 Task: Set up a project dashboard task to track overall security analysis project performance.
Action: Mouse pressed left at (113, 318)
Screenshot: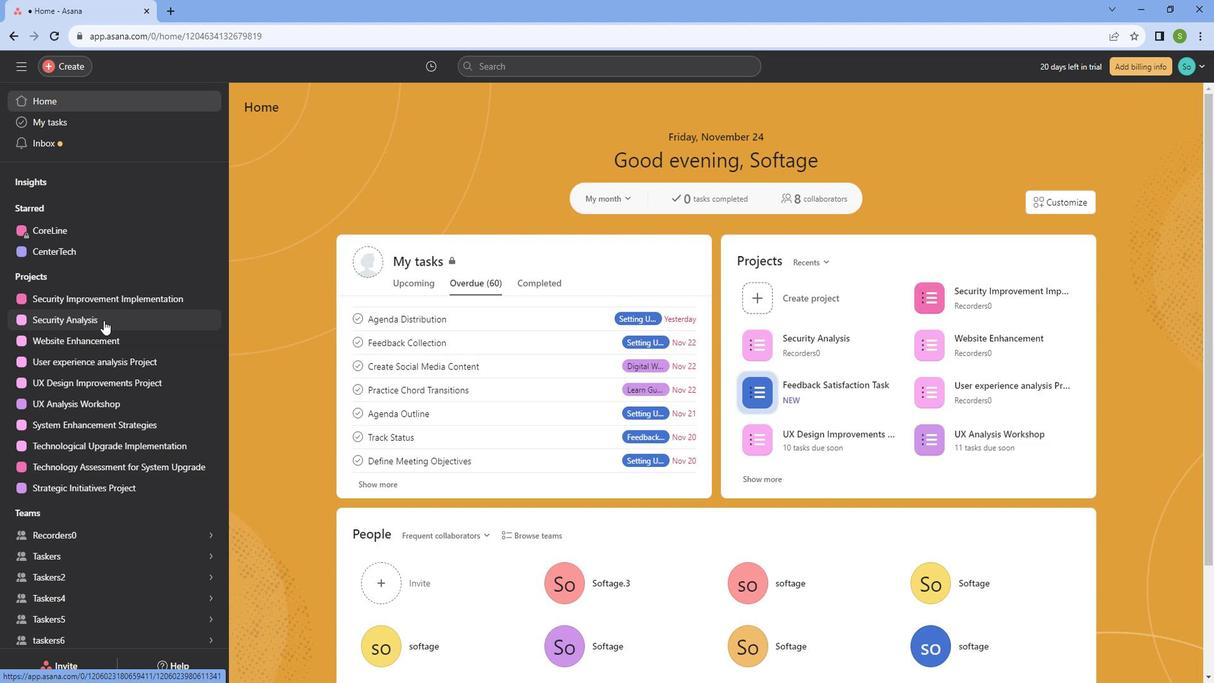
Action: Mouse moved to (396, 132)
Screenshot: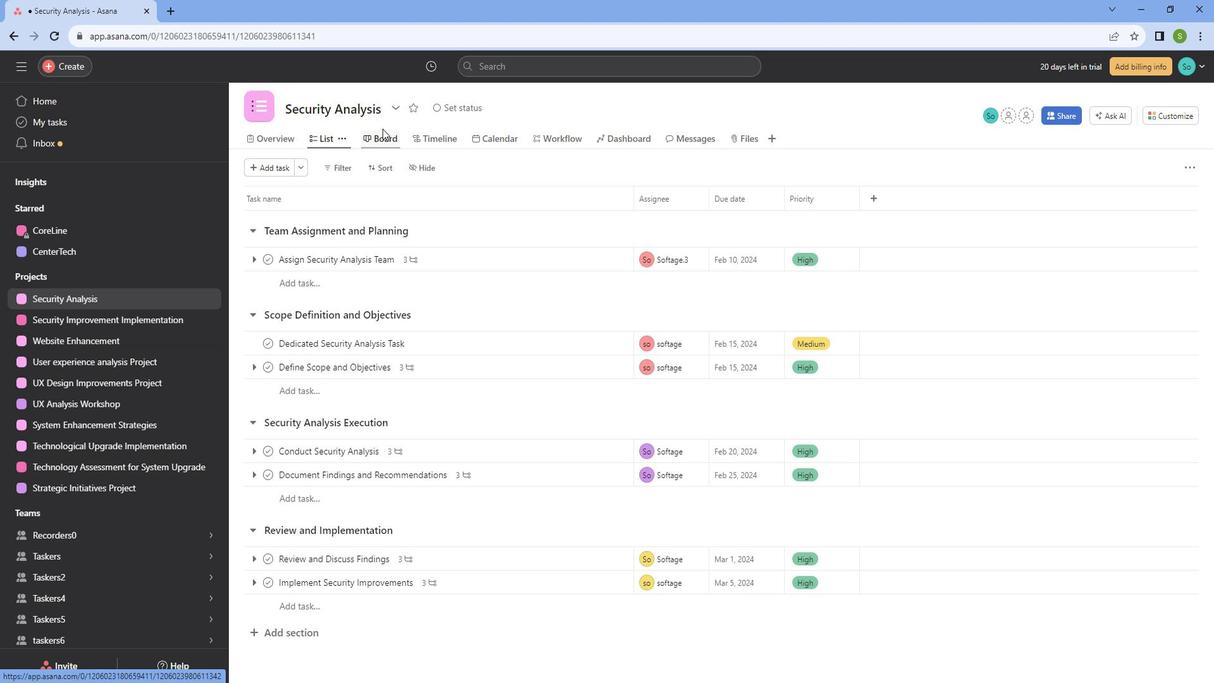 
Action: Mouse pressed left at (396, 132)
Screenshot: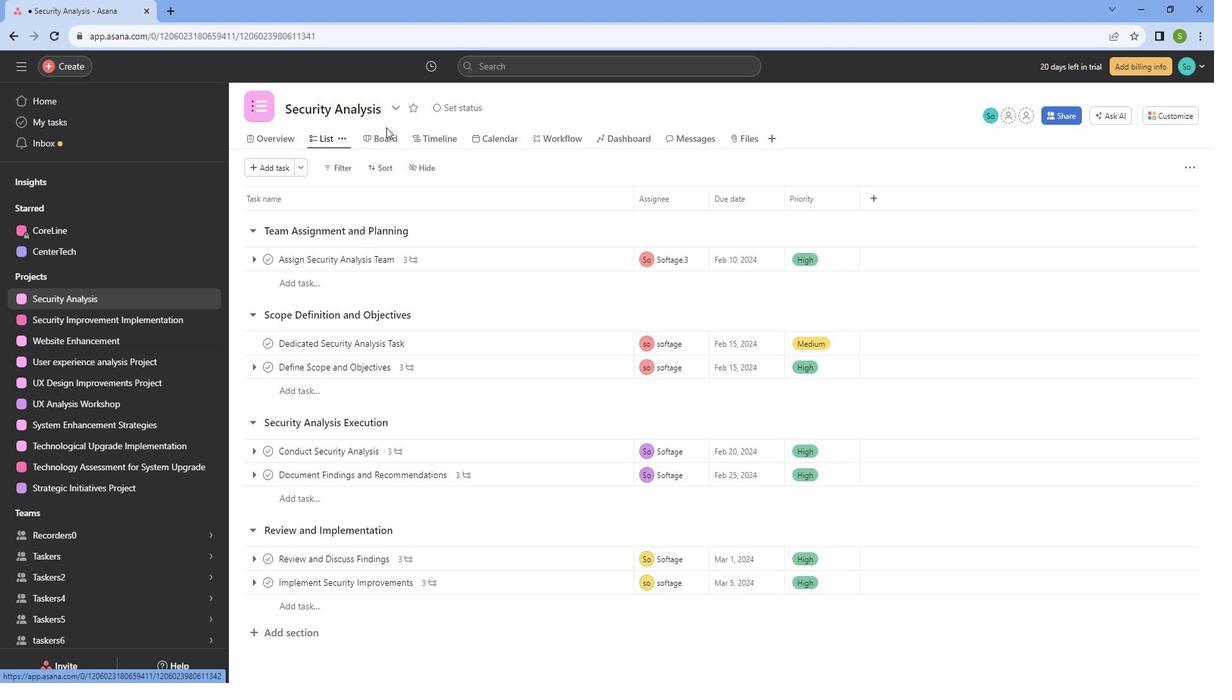 
Action: Mouse moved to (389, 142)
Screenshot: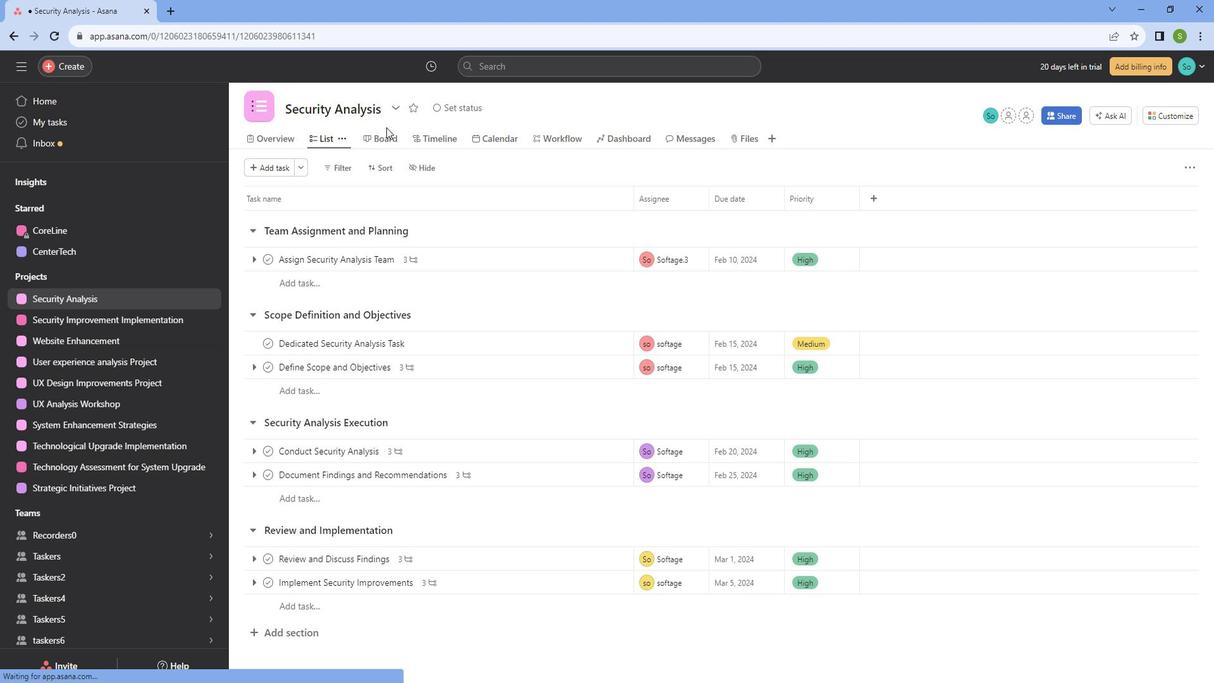 
Action: Mouse pressed left at (389, 142)
Screenshot: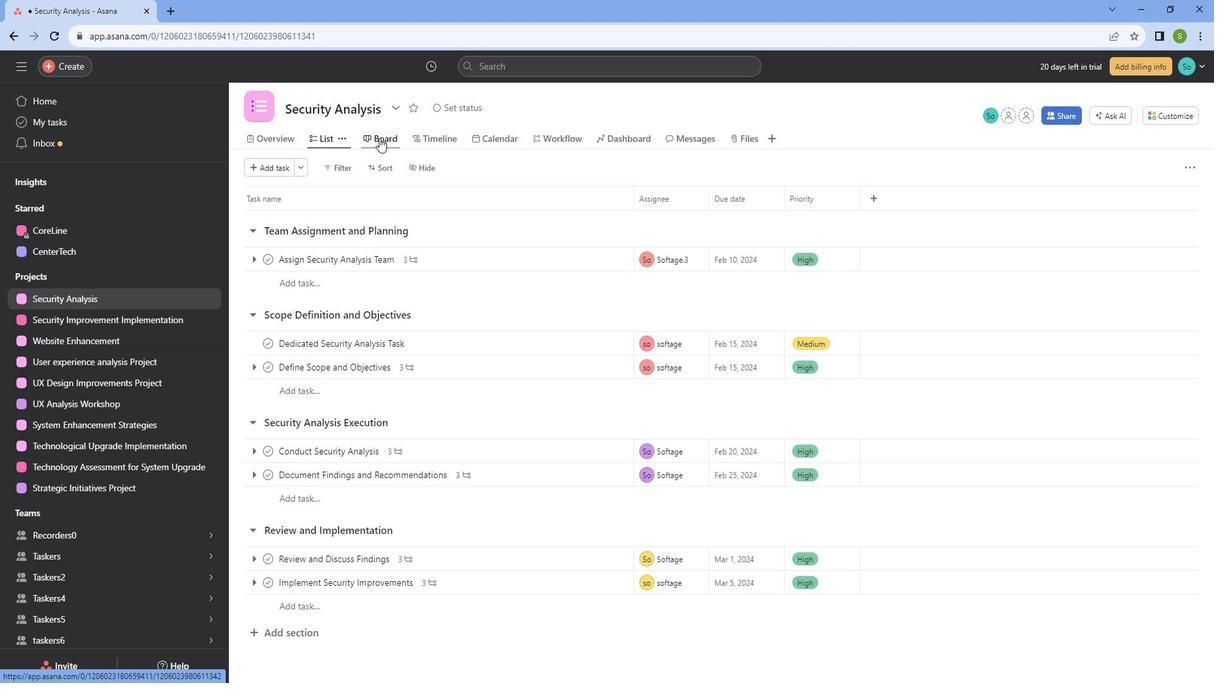 
Action: Mouse moved to (383, 657)
Screenshot: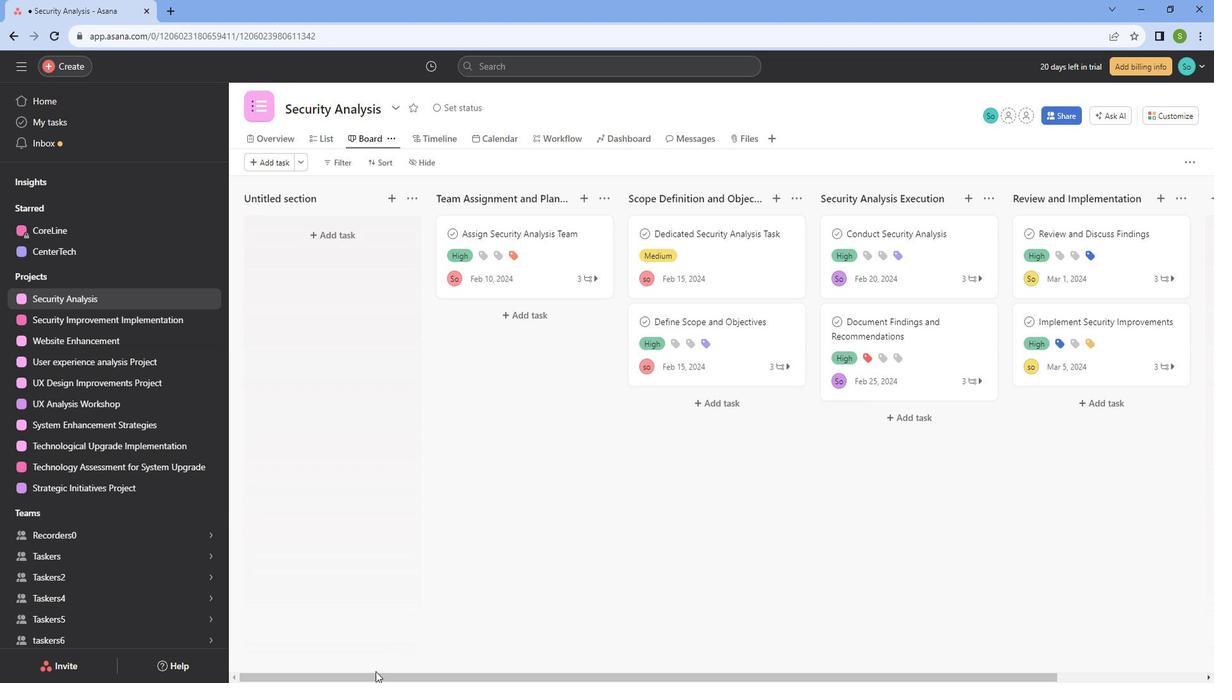 
Action: Mouse pressed left at (383, 657)
Screenshot: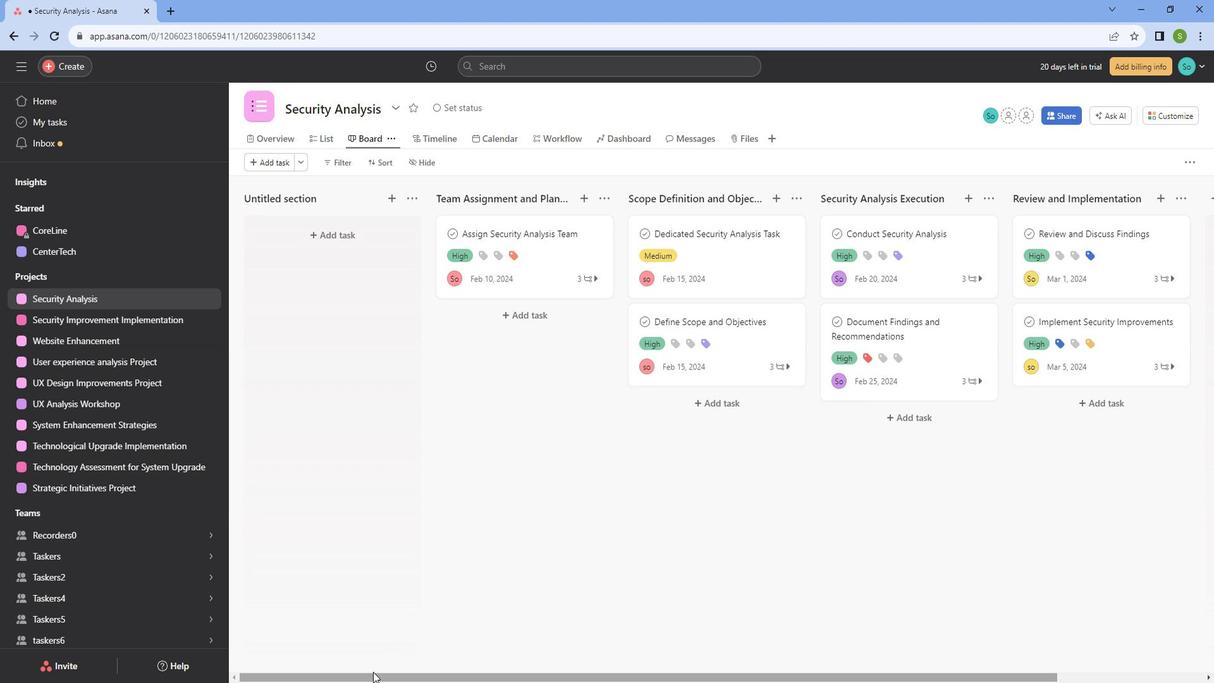 
Action: Mouse moved to (645, 146)
Screenshot: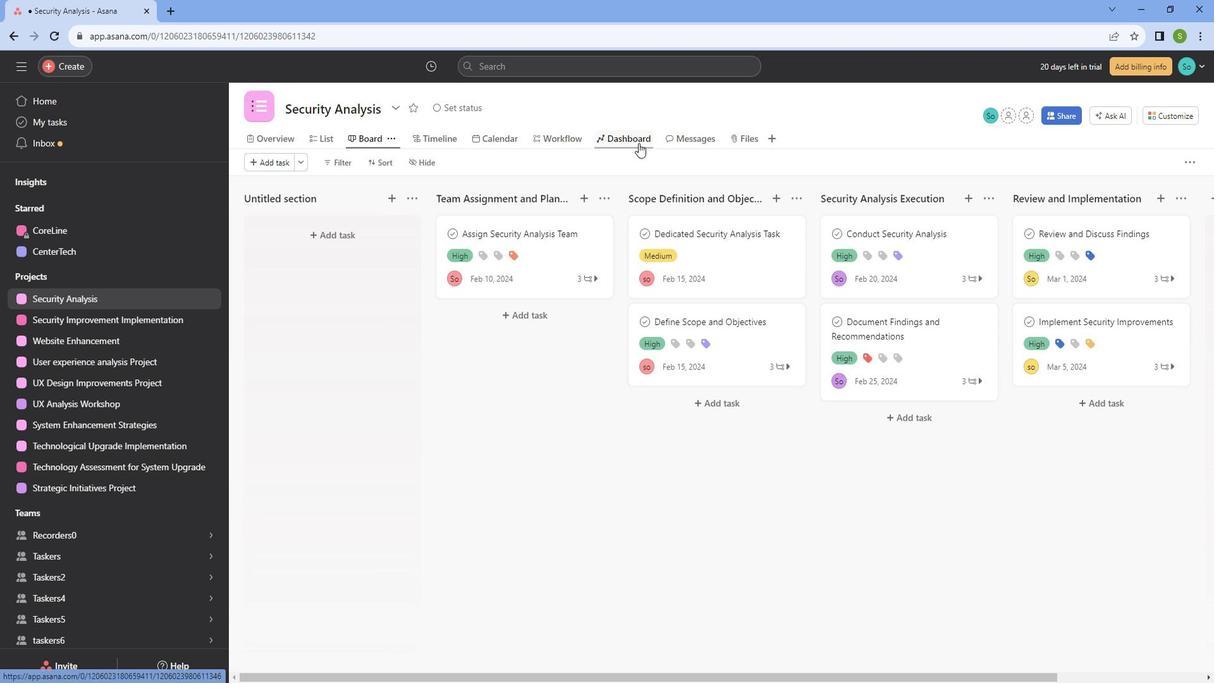 
Action: Mouse pressed left at (645, 146)
Screenshot: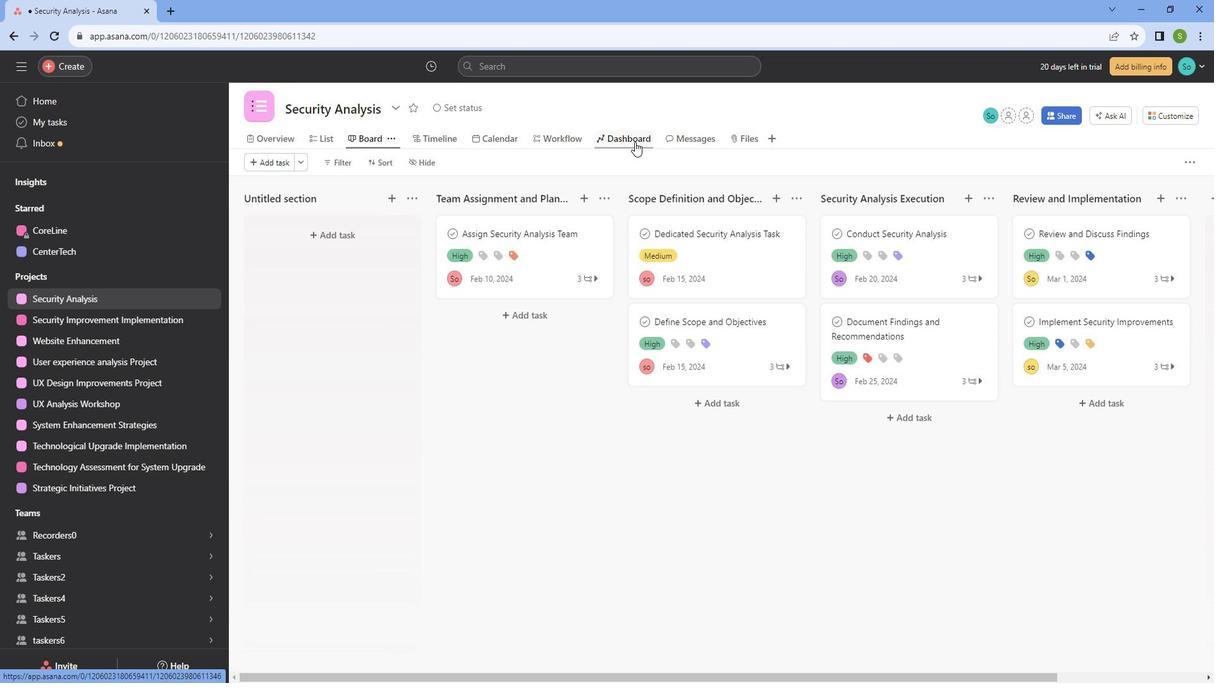 
Action: Mouse moved to (617, 318)
Screenshot: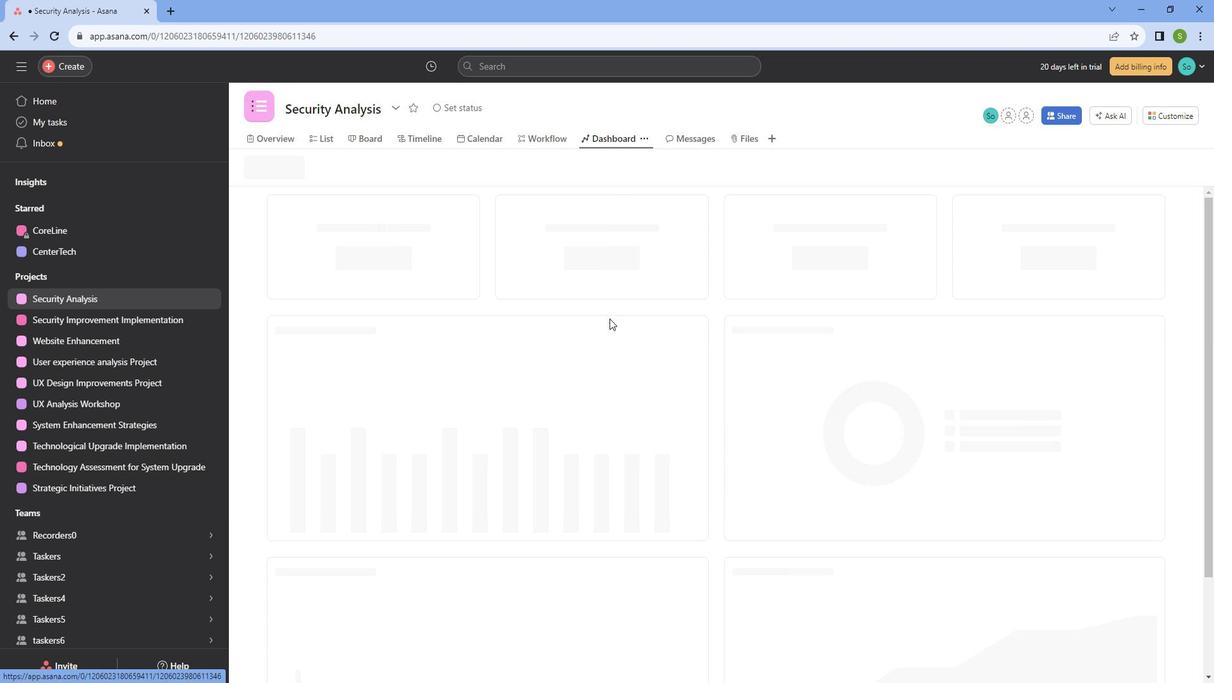 
Action: Mouse scrolled (617, 317) with delta (0, 0)
Screenshot: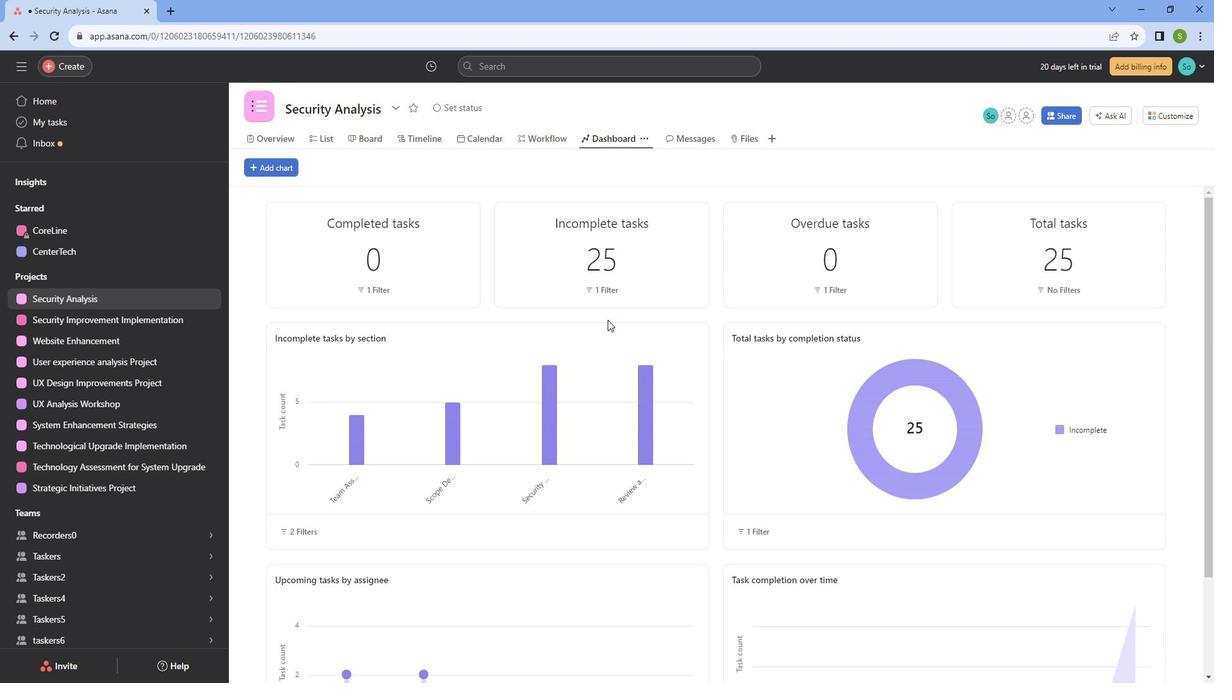 
Action: Mouse scrolled (617, 317) with delta (0, 0)
Screenshot: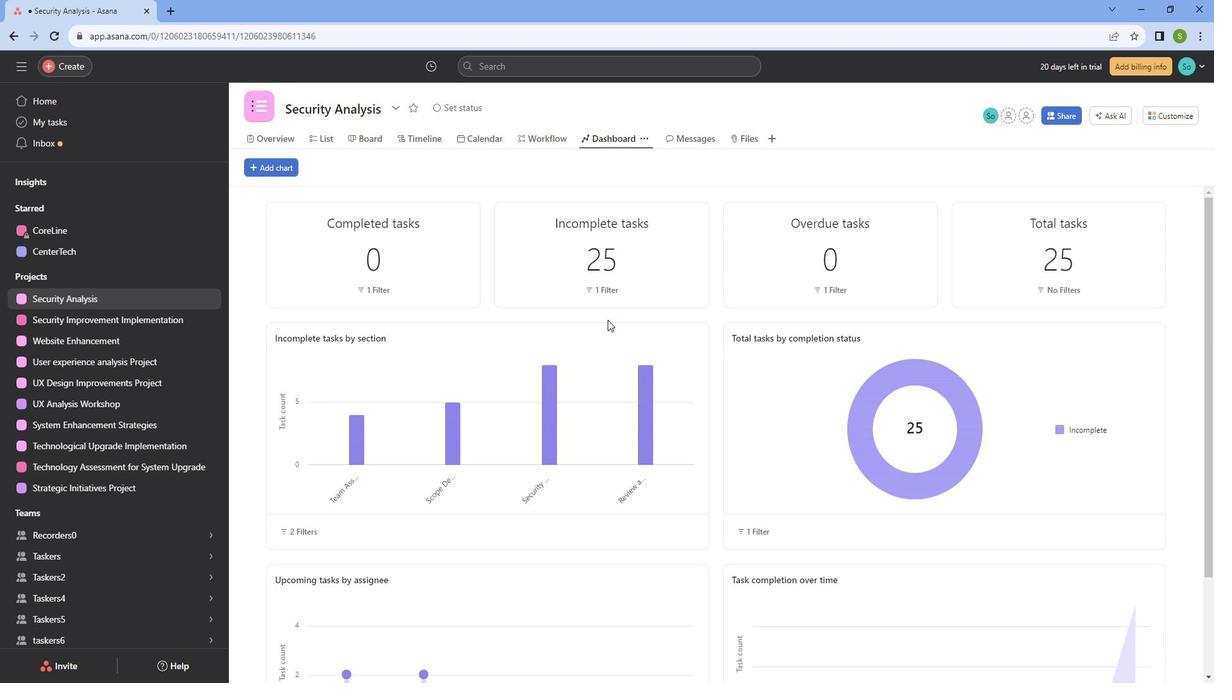 
Action: Mouse scrolled (617, 317) with delta (0, 0)
Screenshot: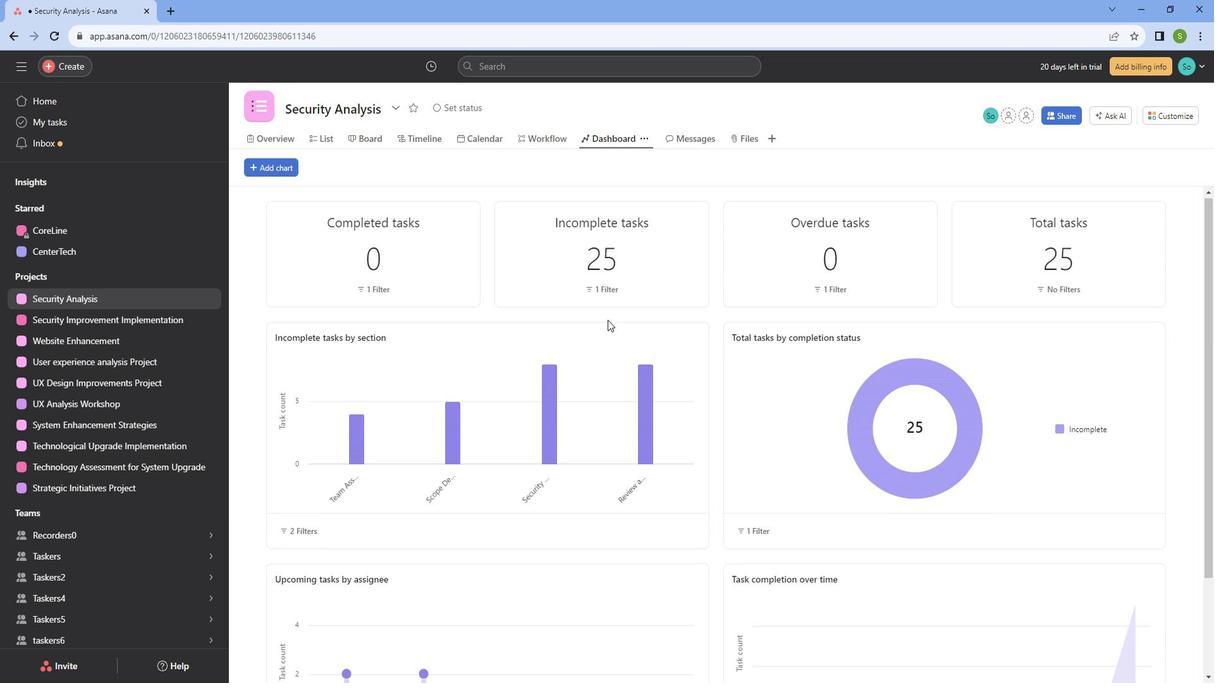 
Action: Mouse scrolled (617, 317) with delta (0, 0)
Screenshot: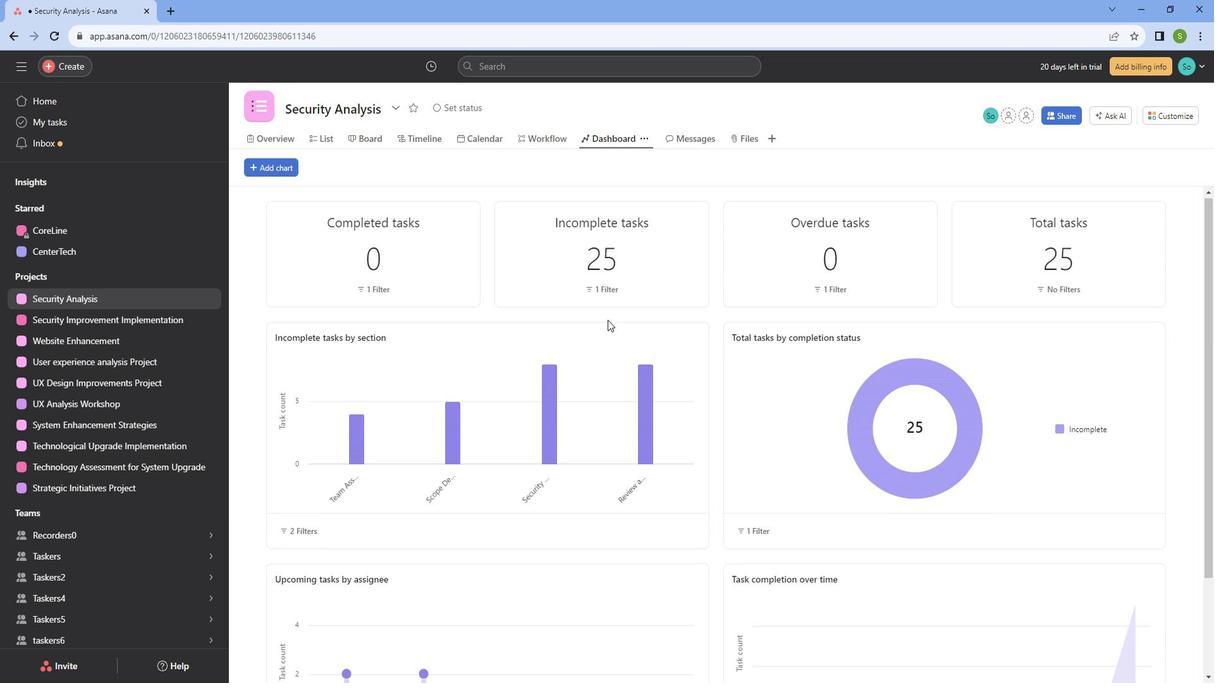 
Action: Mouse scrolled (617, 317) with delta (0, 0)
Screenshot: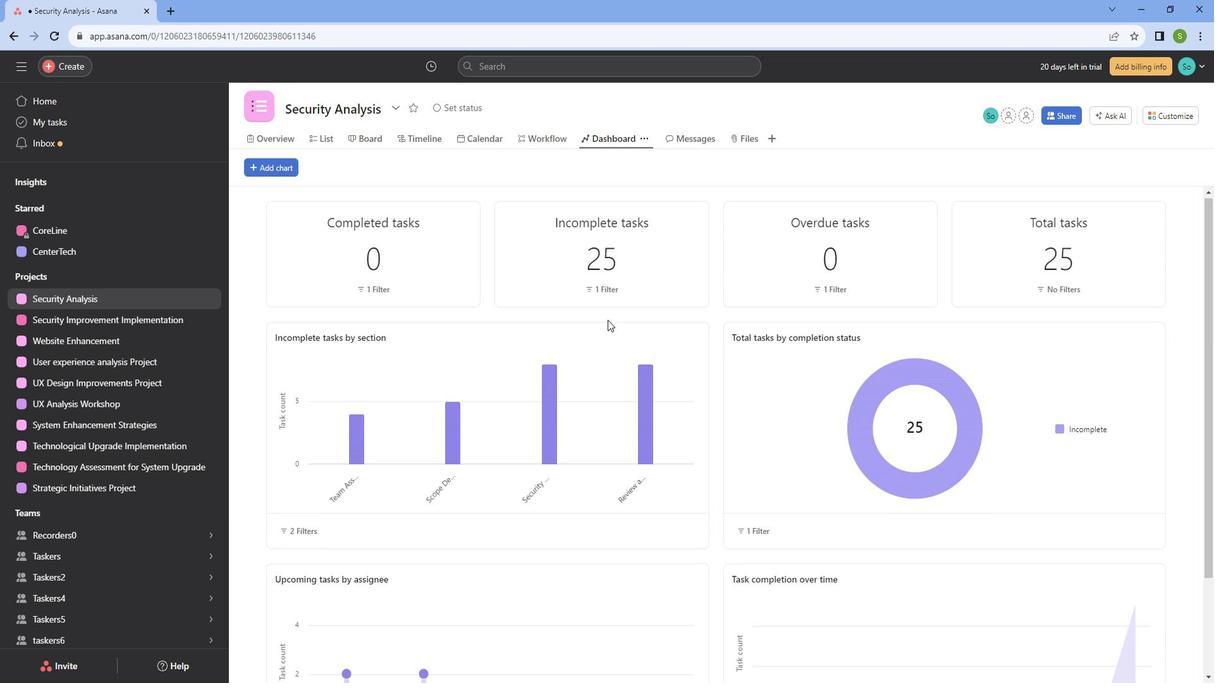 
Action: Mouse moved to (617, 318)
Screenshot: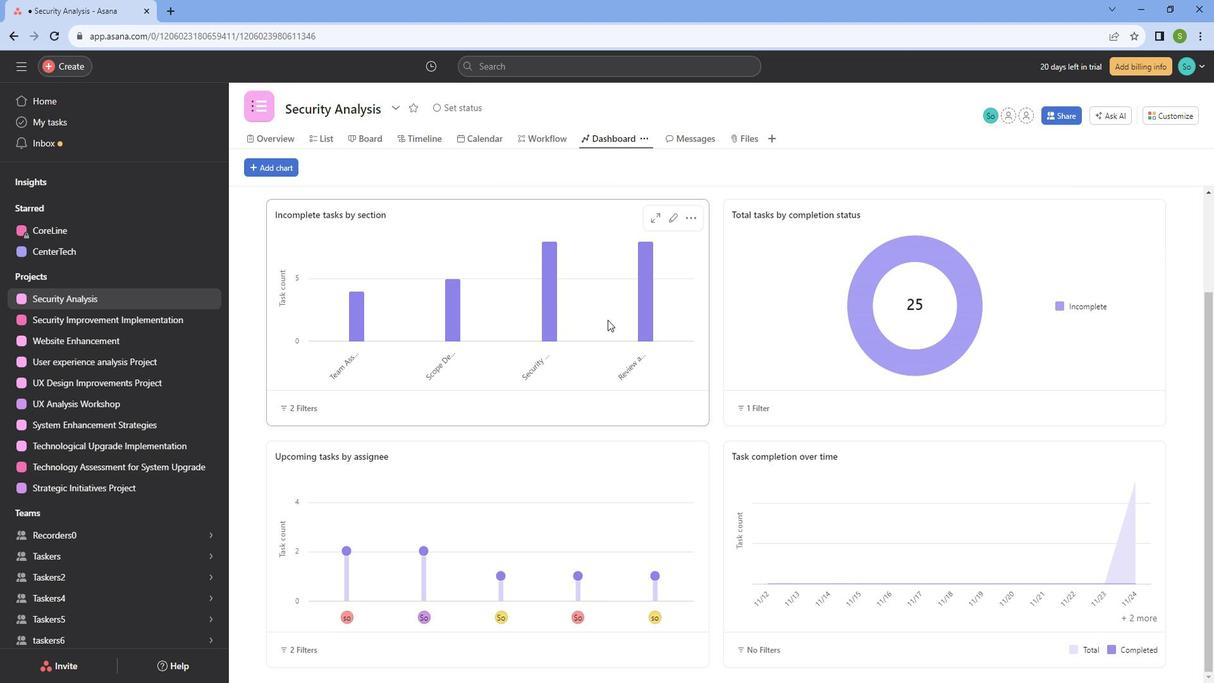 
Action: Mouse scrolled (617, 318) with delta (0, 0)
Screenshot: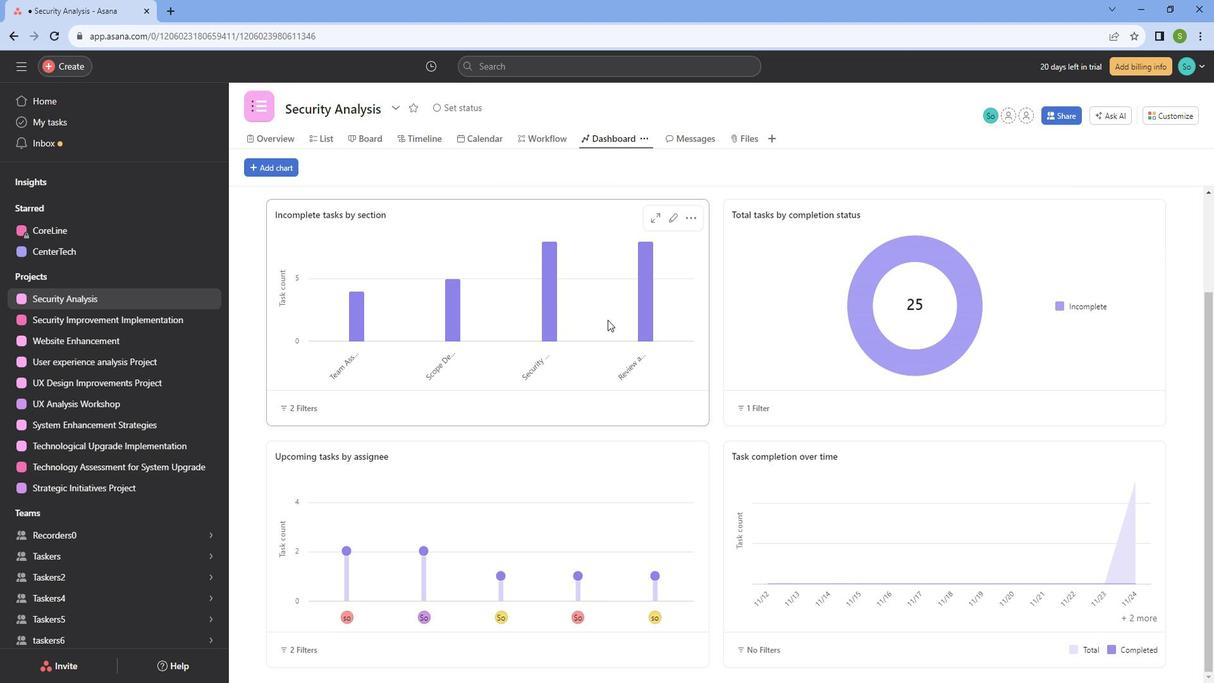 
Action: Mouse scrolled (617, 318) with delta (0, 0)
Screenshot: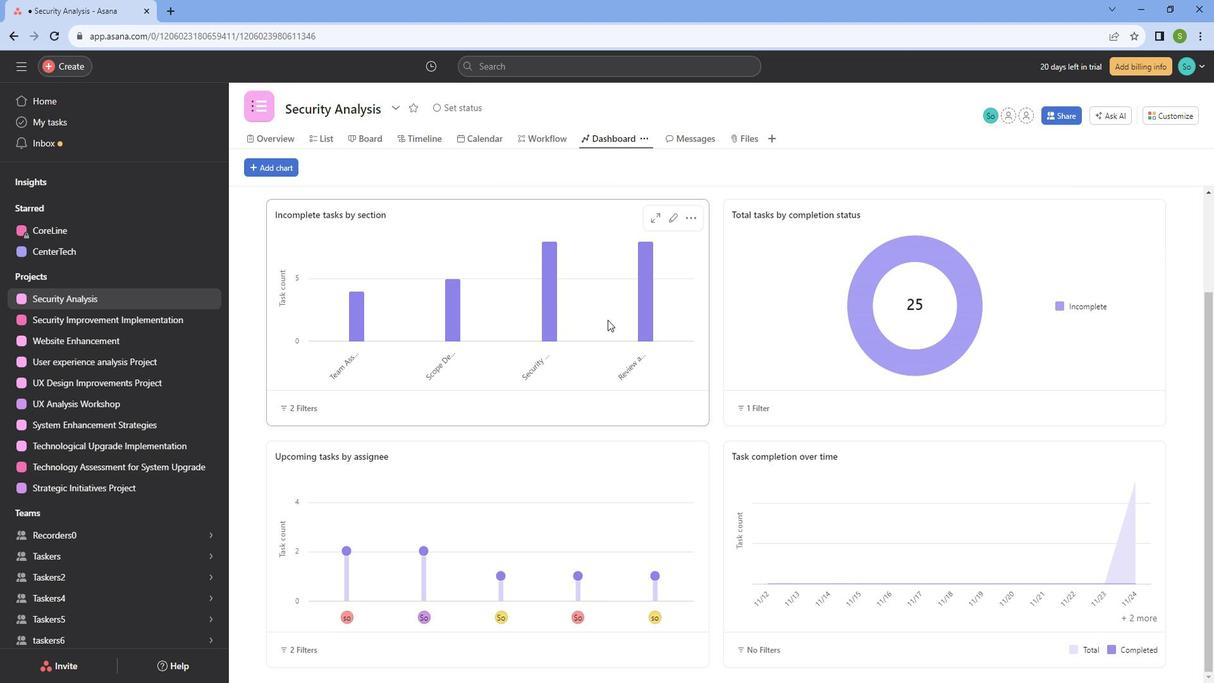 
Action: Mouse scrolled (617, 318) with delta (0, 0)
Screenshot: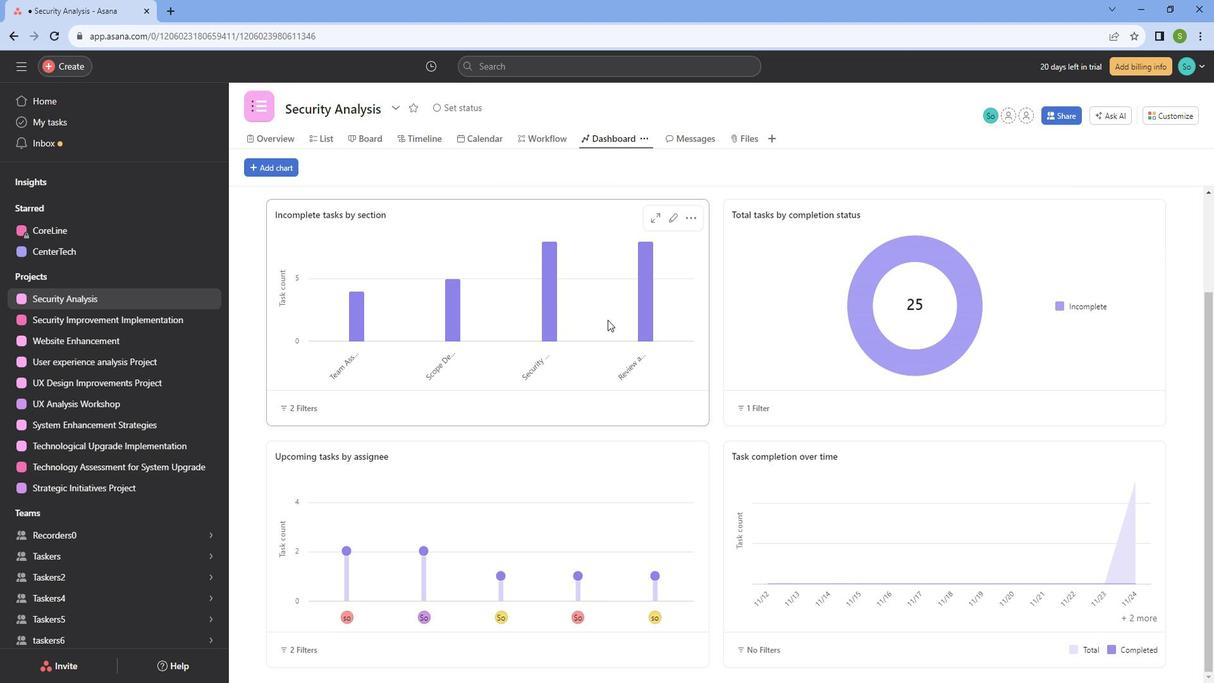 
Action: Mouse scrolled (617, 318) with delta (0, 0)
Screenshot: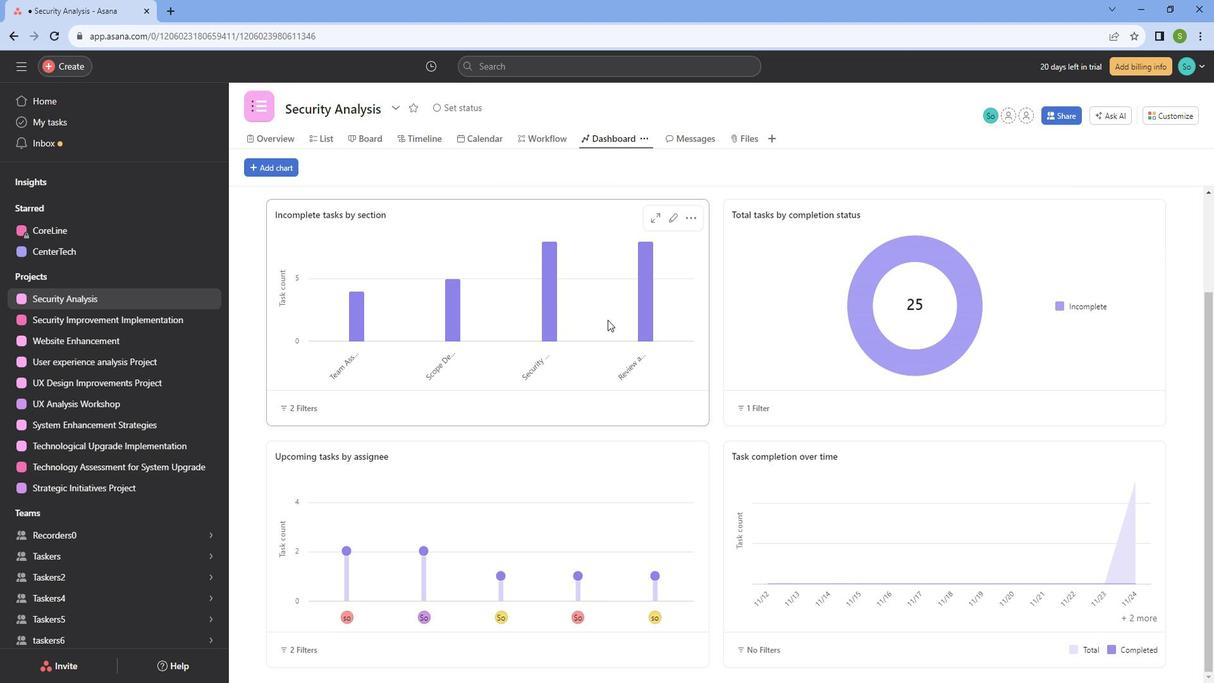 
Action: Mouse scrolled (617, 318) with delta (0, 0)
Screenshot: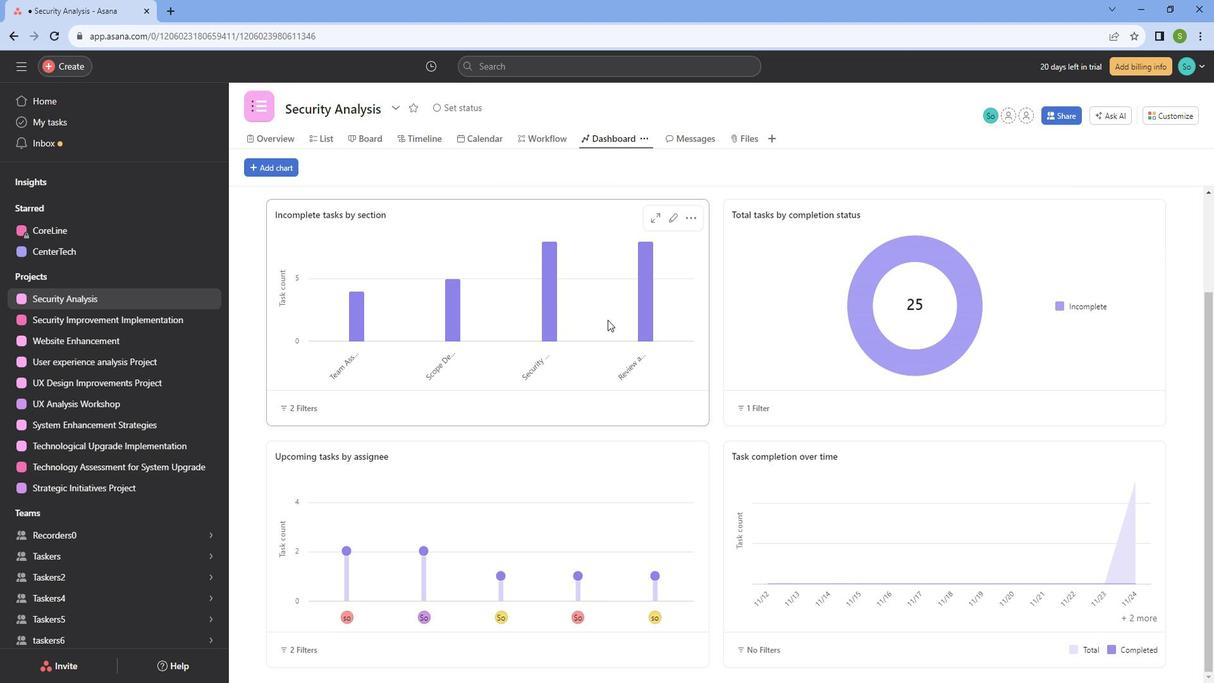 
Action: Mouse moved to (378, 137)
Screenshot: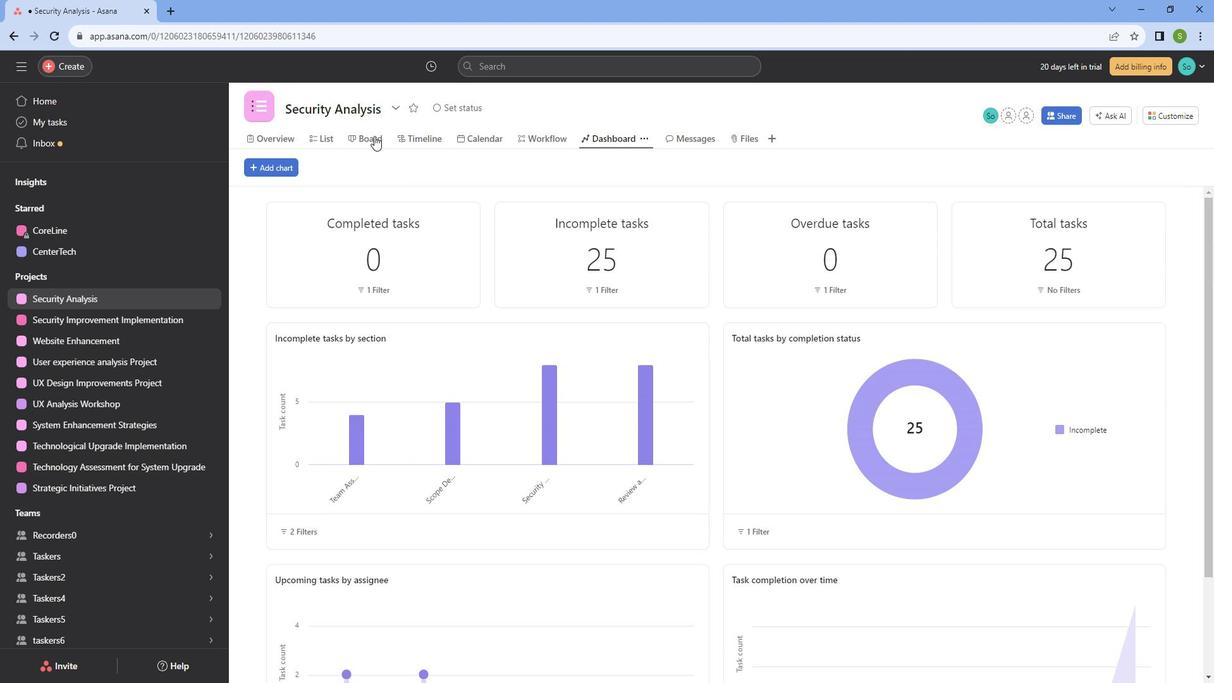 
Action: Mouse pressed left at (378, 137)
Screenshot: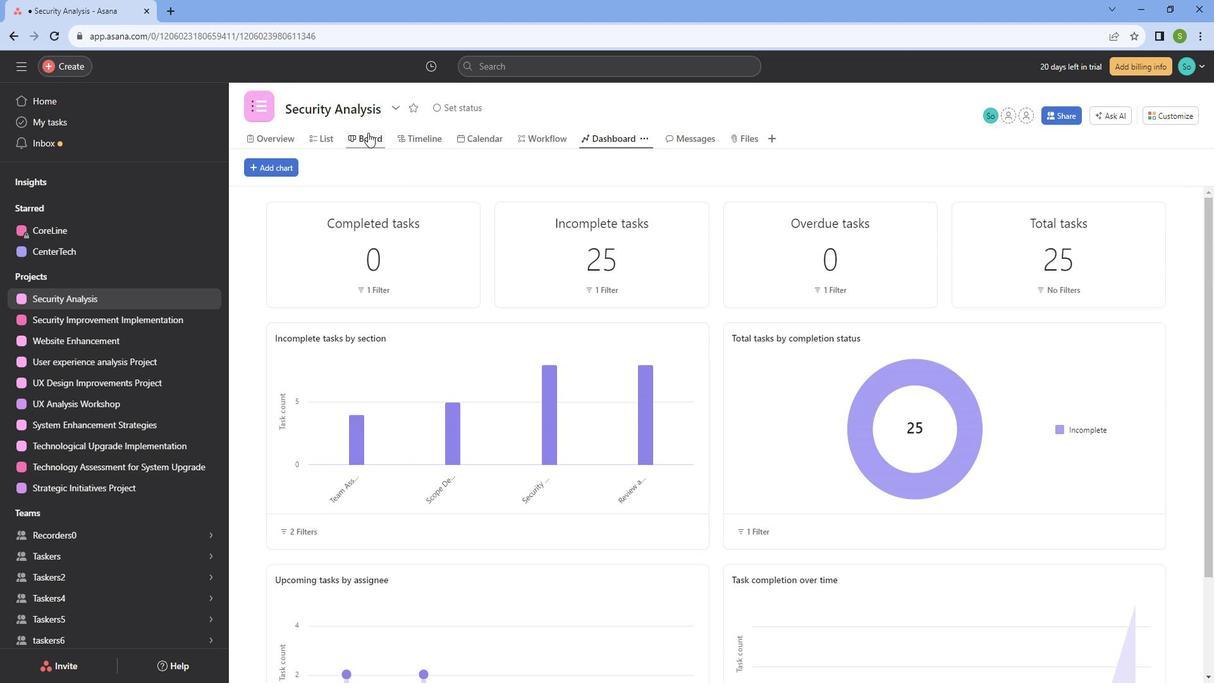 
Action: Mouse moved to (393, 657)
Screenshot: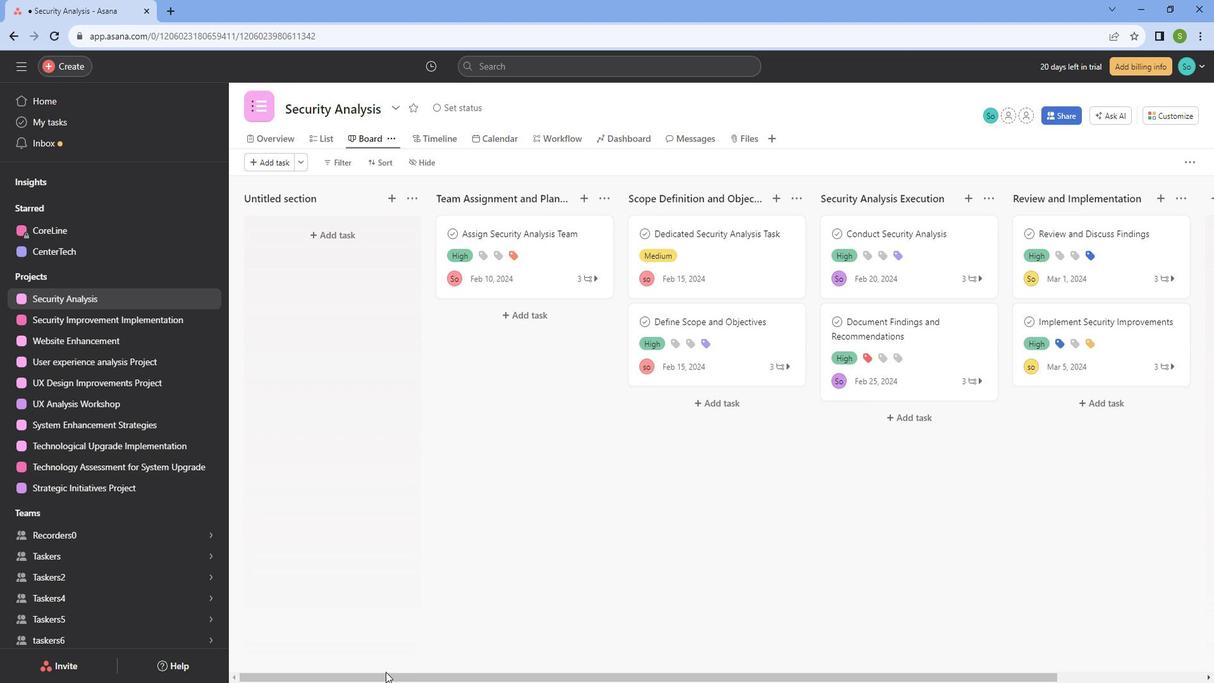
Action: Mouse pressed left at (393, 657)
Screenshot: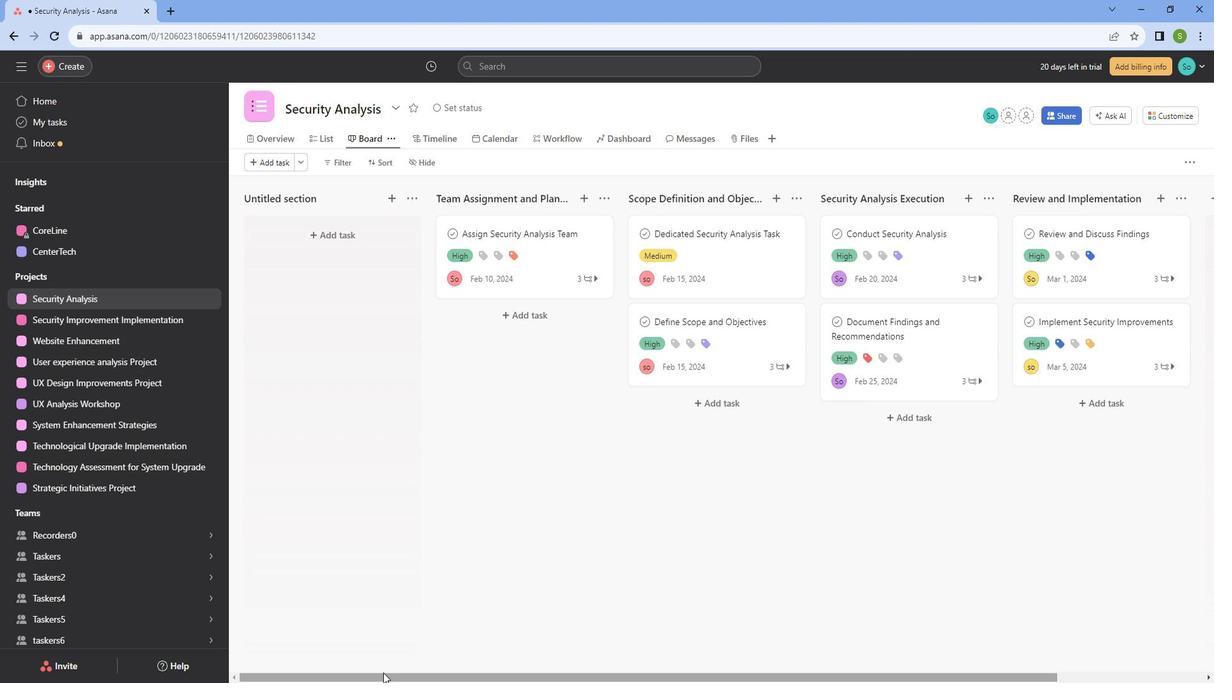 
Action: Mouse moved to (340, 138)
Screenshot: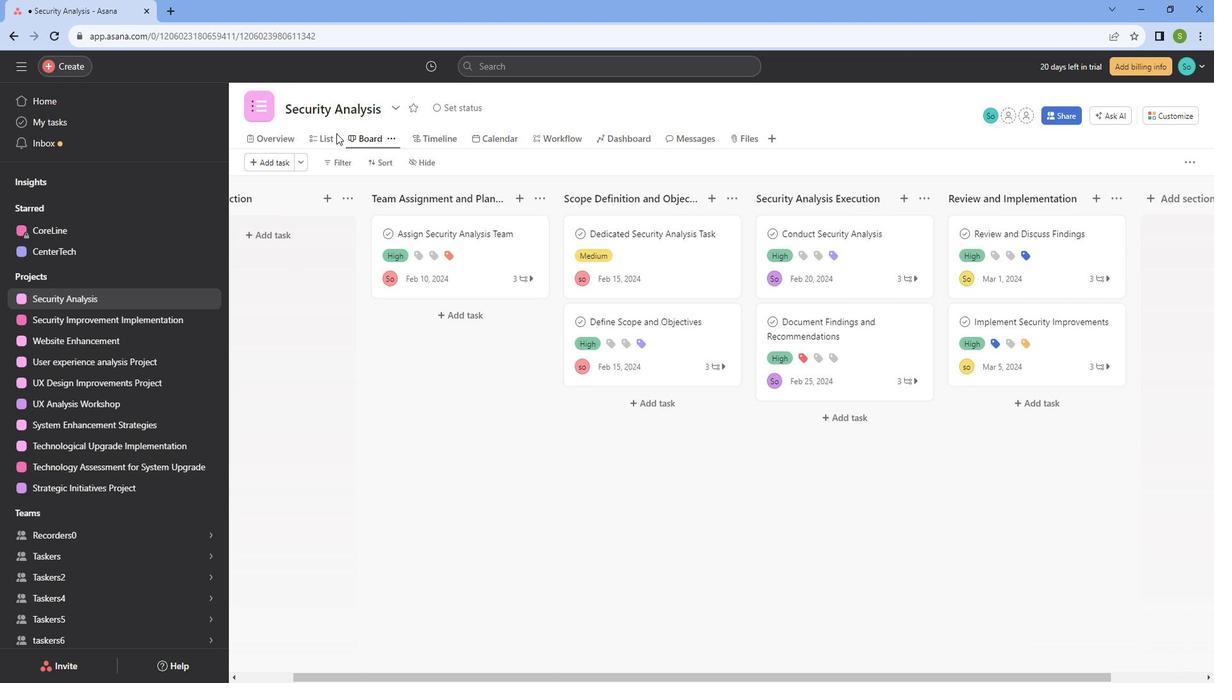 
Action: Mouse pressed left at (340, 138)
Screenshot: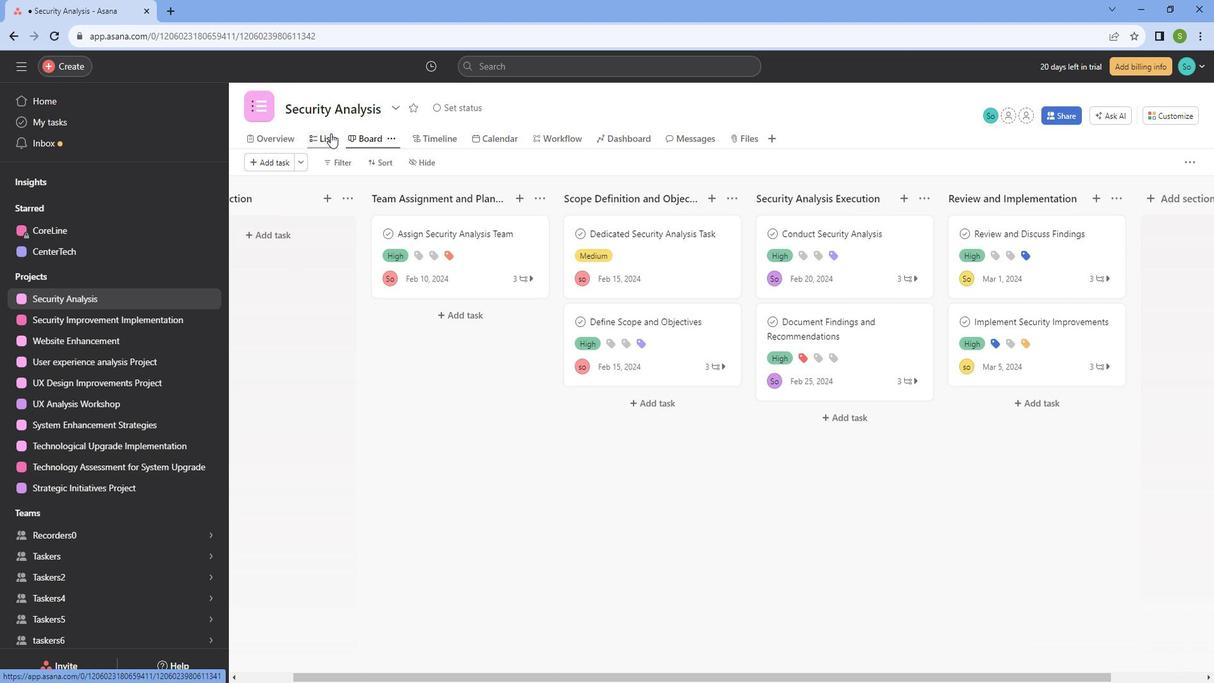 
Action: Mouse moved to (493, 246)
Screenshot: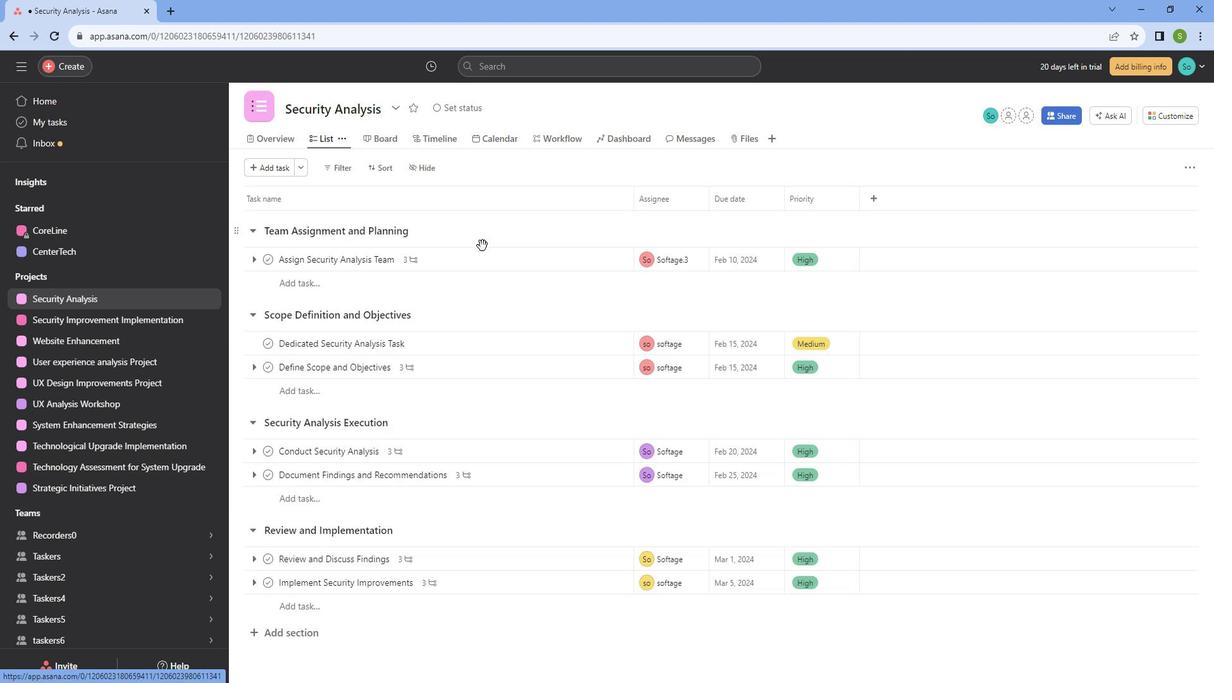 
Action: Mouse scrolled (493, 246) with delta (0, 0)
Screenshot: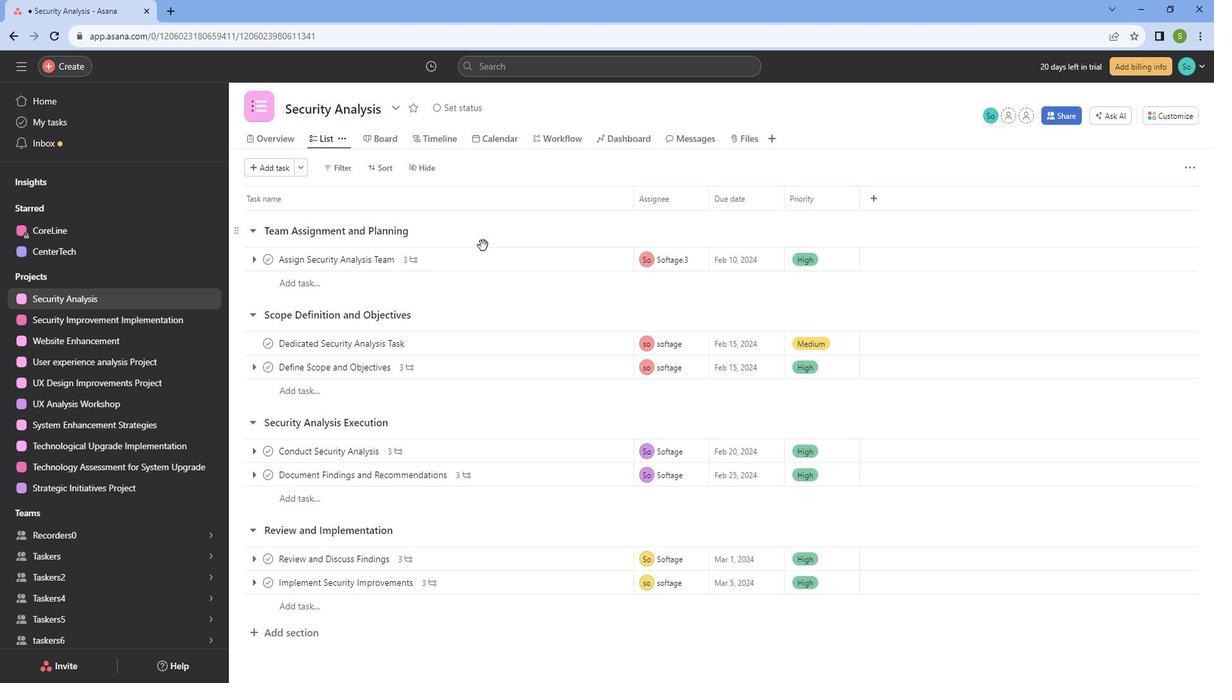 
Action: Mouse scrolled (493, 246) with delta (0, 0)
Screenshot: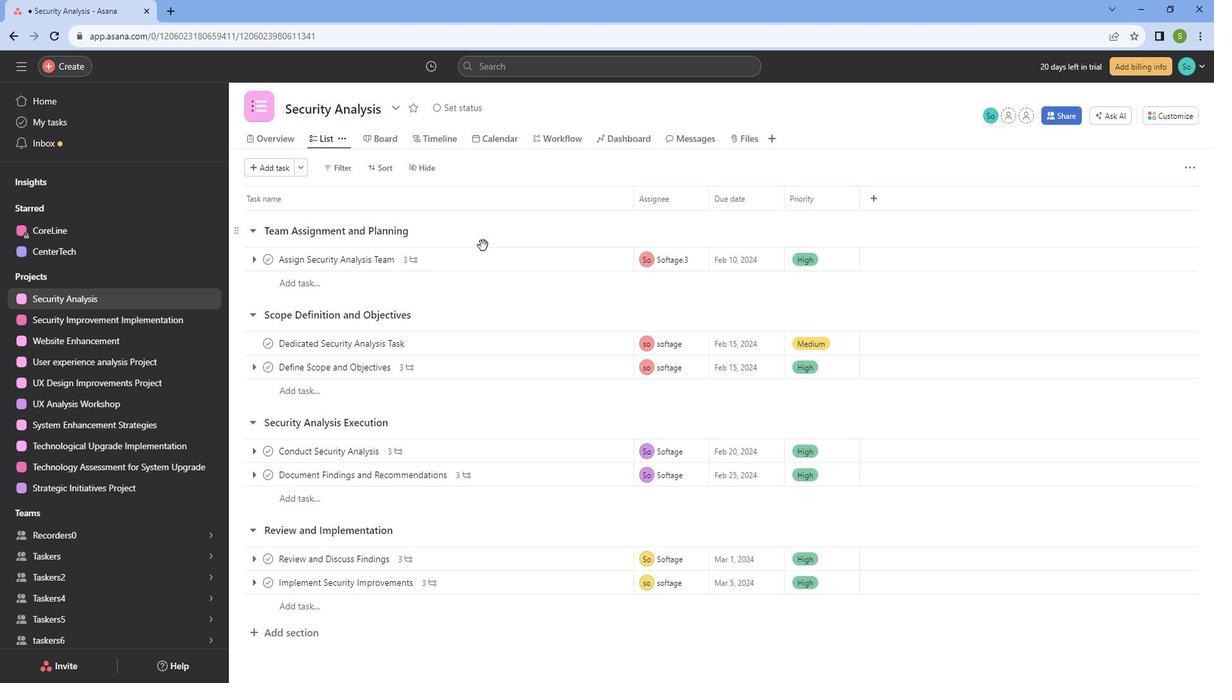 
Action: Mouse scrolled (493, 246) with delta (0, 0)
Screenshot: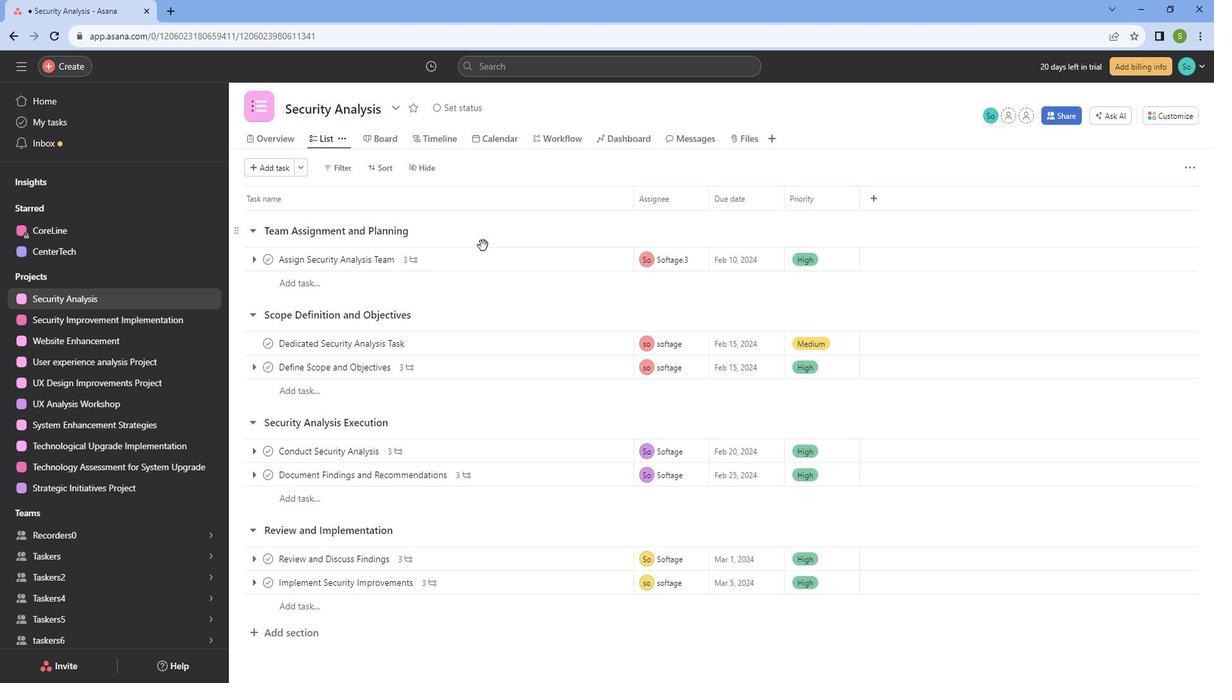 
Action: Mouse scrolled (493, 246) with delta (0, 0)
Screenshot: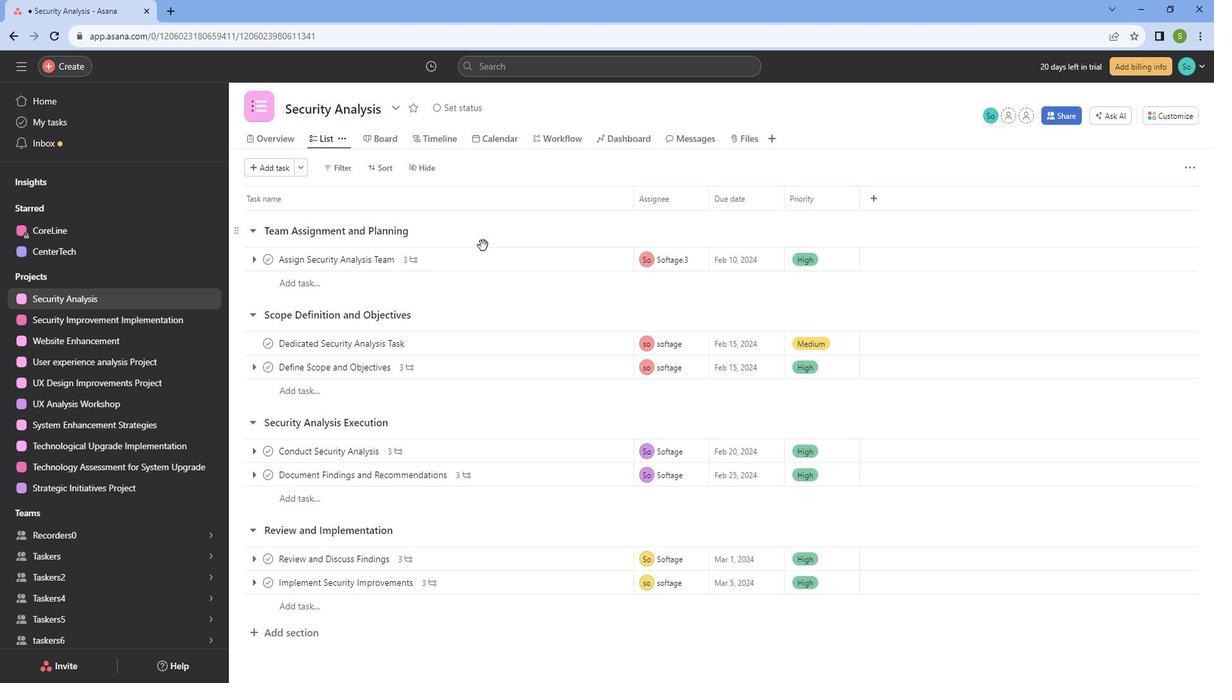 
Action: Mouse scrolled (493, 246) with delta (0, 0)
Screenshot: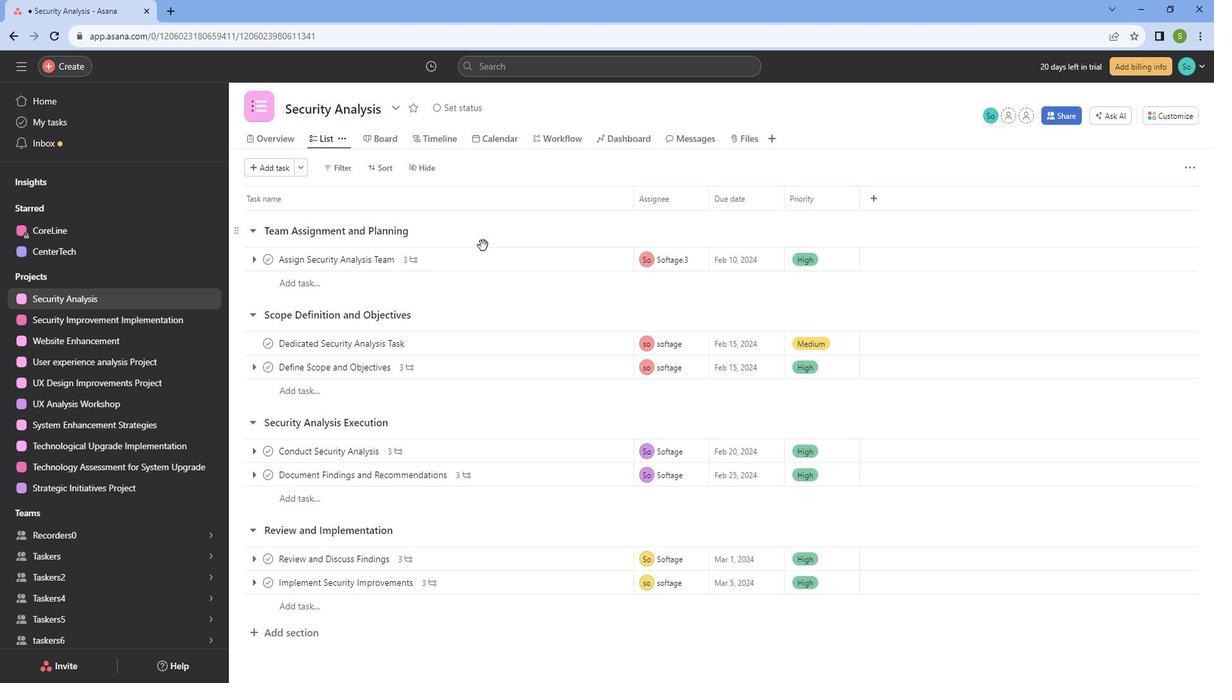 
Action: Mouse scrolled (493, 247) with delta (0, 0)
Screenshot: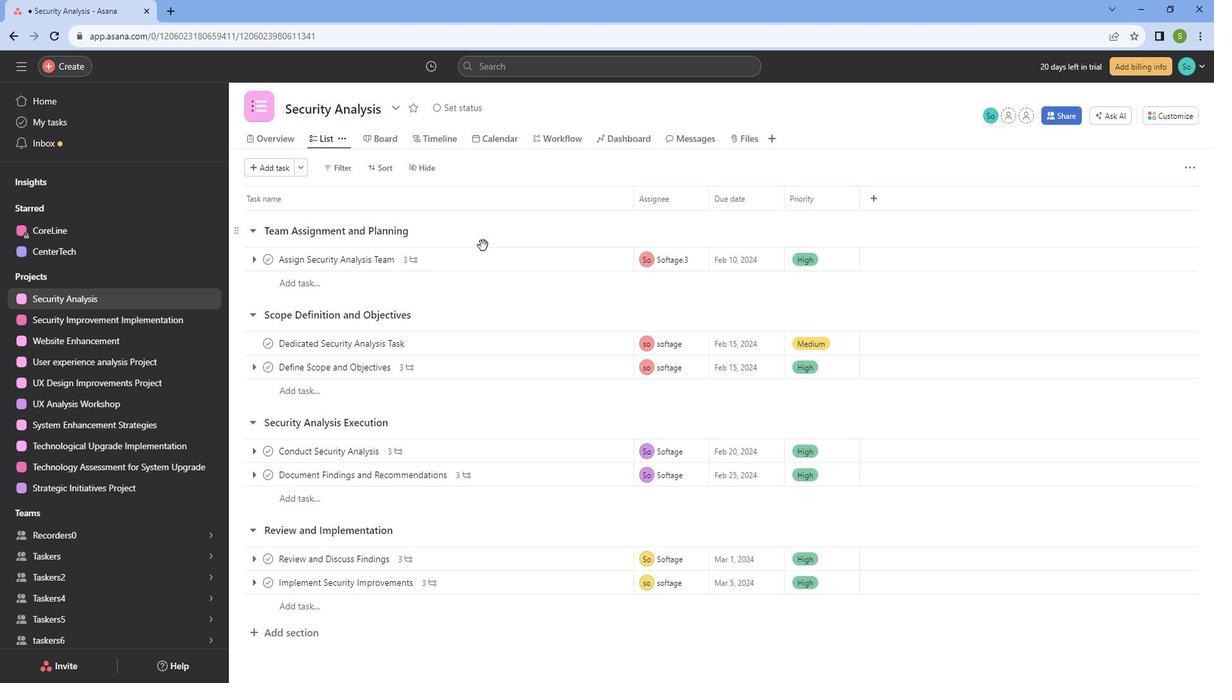 
Action: Mouse scrolled (493, 247) with delta (0, 0)
Screenshot: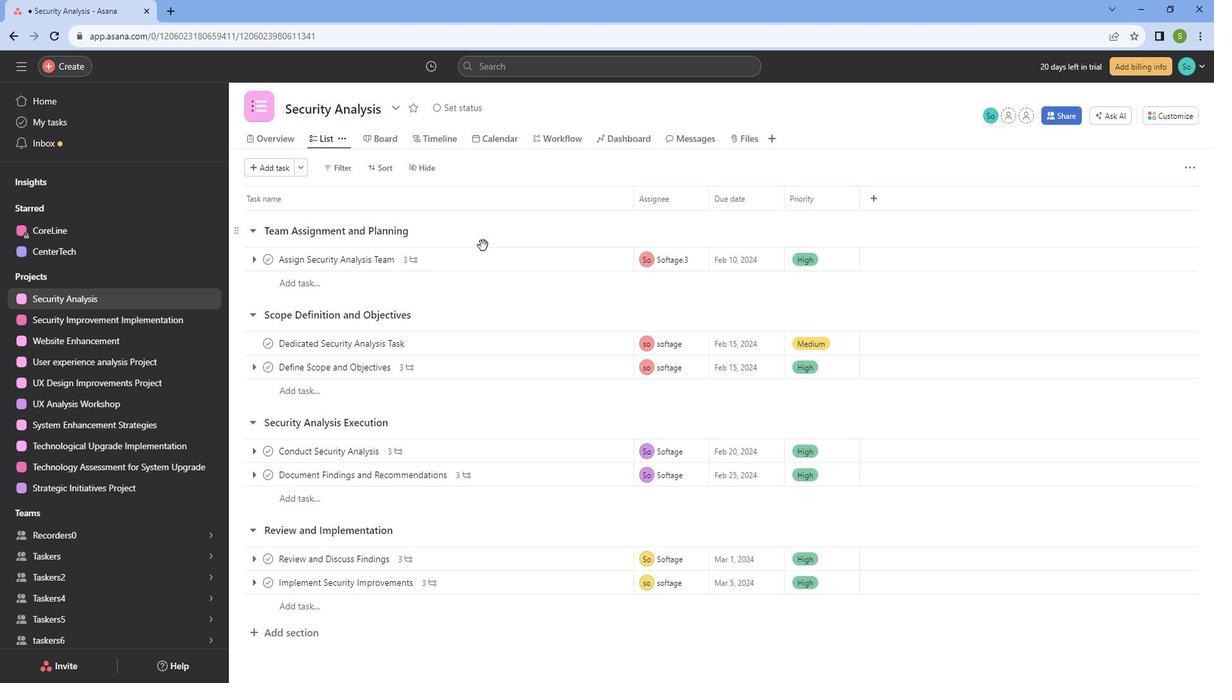 
Action: Mouse scrolled (493, 247) with delta (0, 0)
Screenshot: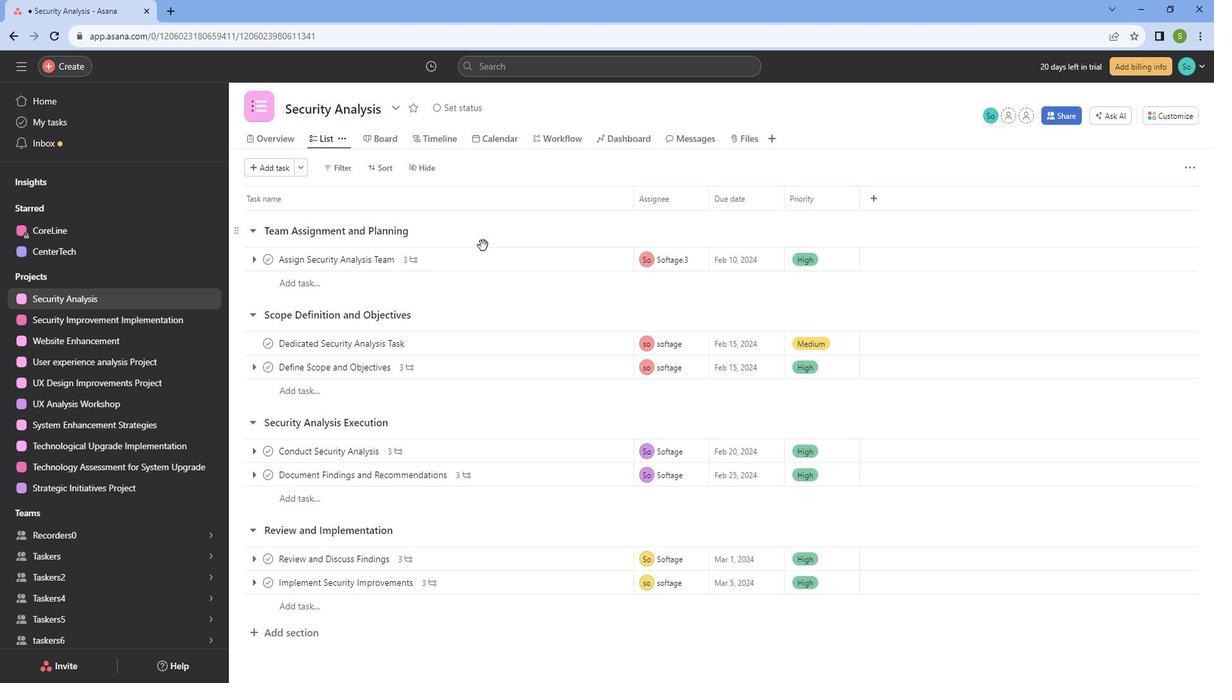 
Action: Mouse scrolled (493, 247) with delta (0, 0)
Screenshot: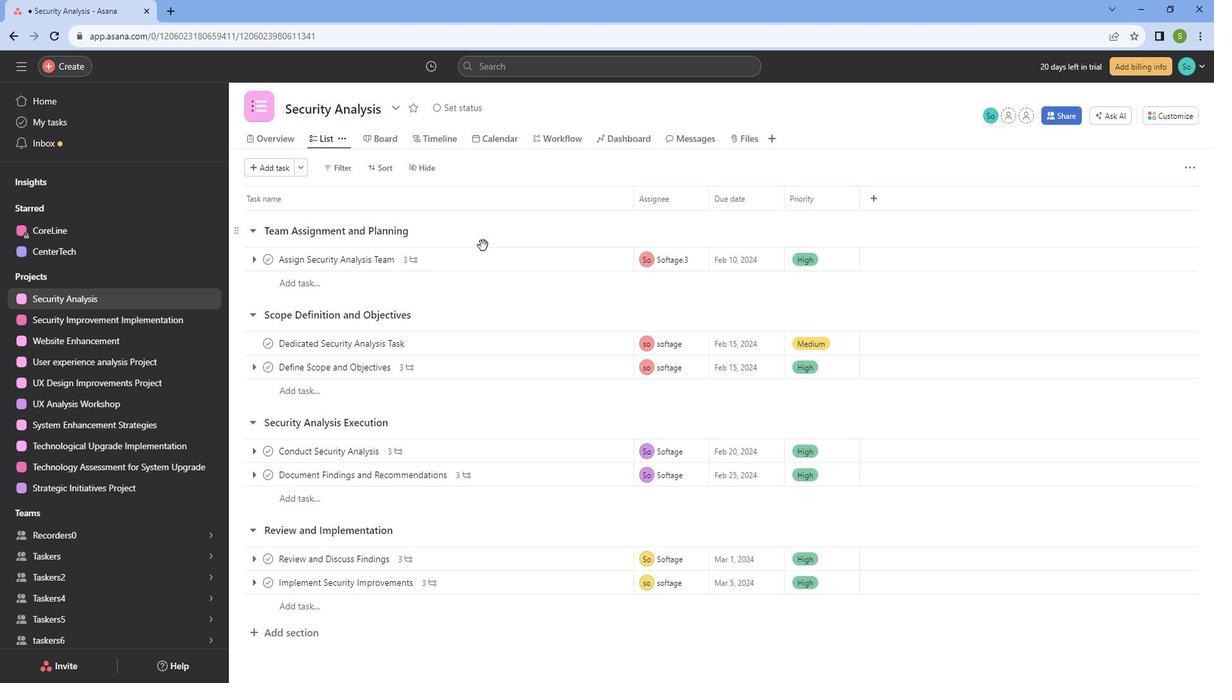 
Action: Mouse scrolled (493, 246) with delta (0, 0)
Screenshot: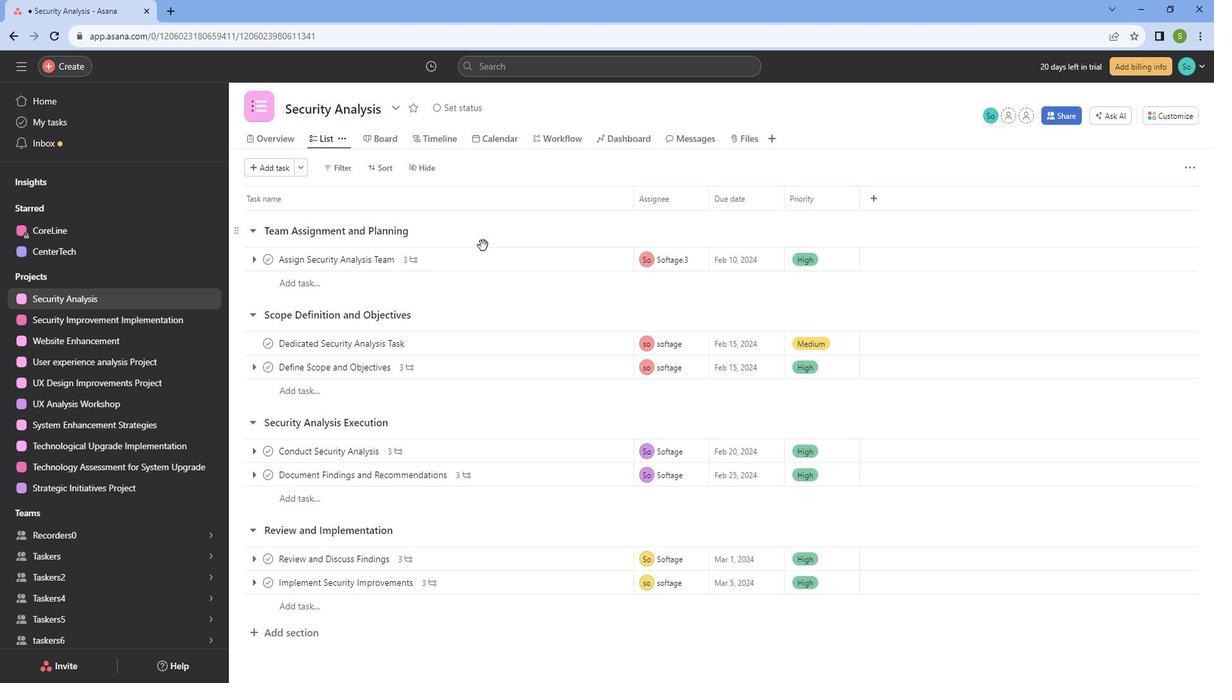 
